Task: Sort the recently solved tickets in your group, order by ID in descending order.
Action: Mouse moved to (17, 248)
Screenshot: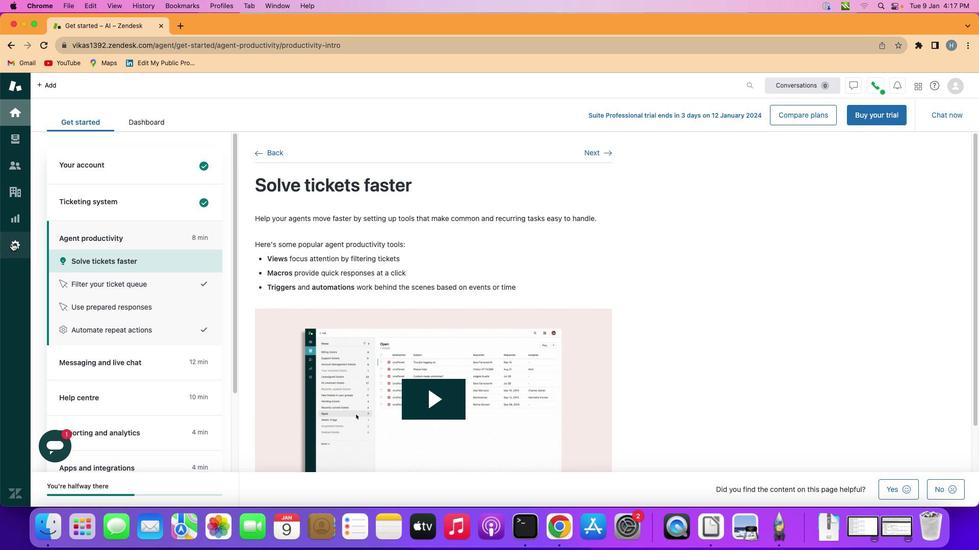 
Action: Mouse pressed left at (17, 248)
Screenshot: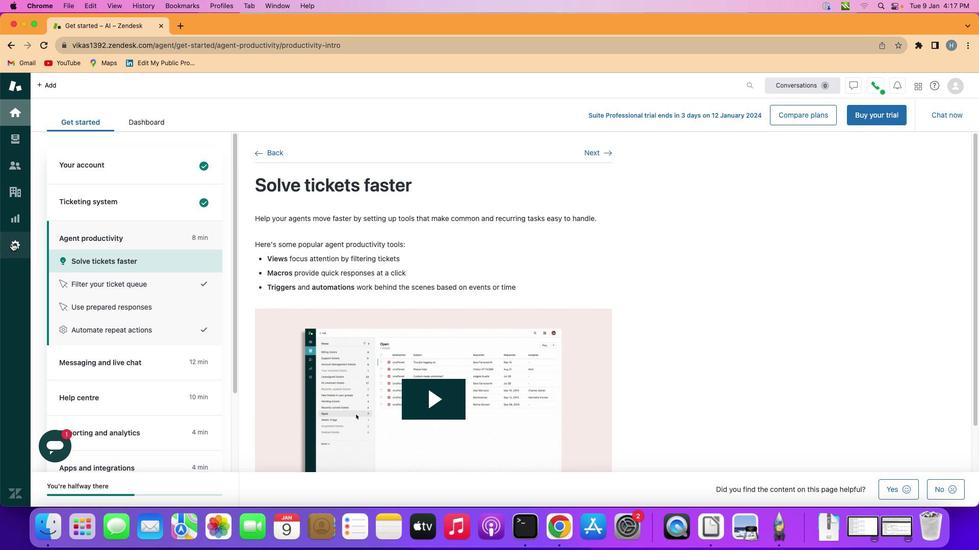 
Action: Mouse moved to (321, 346)
Screenshot: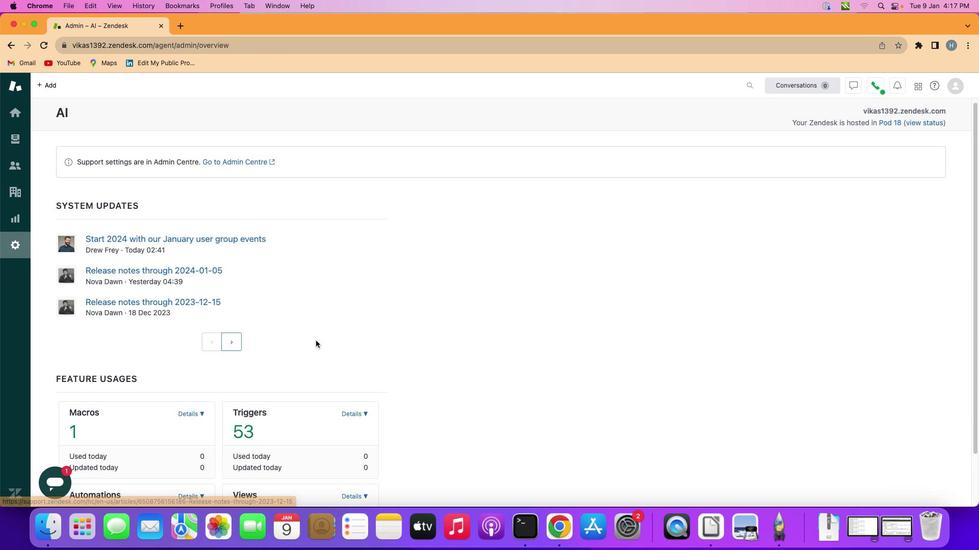 
Action: Mouse scrolled (321, 346) with delta (5, 5)
Screenshot: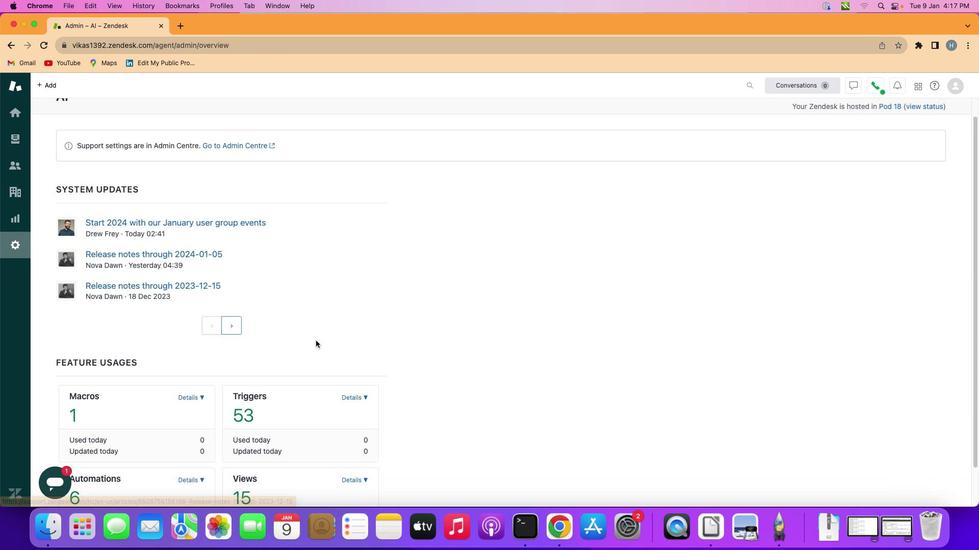 
Action: Mouse scrolled (321, 346) with delta (5, 5)
Screenshot: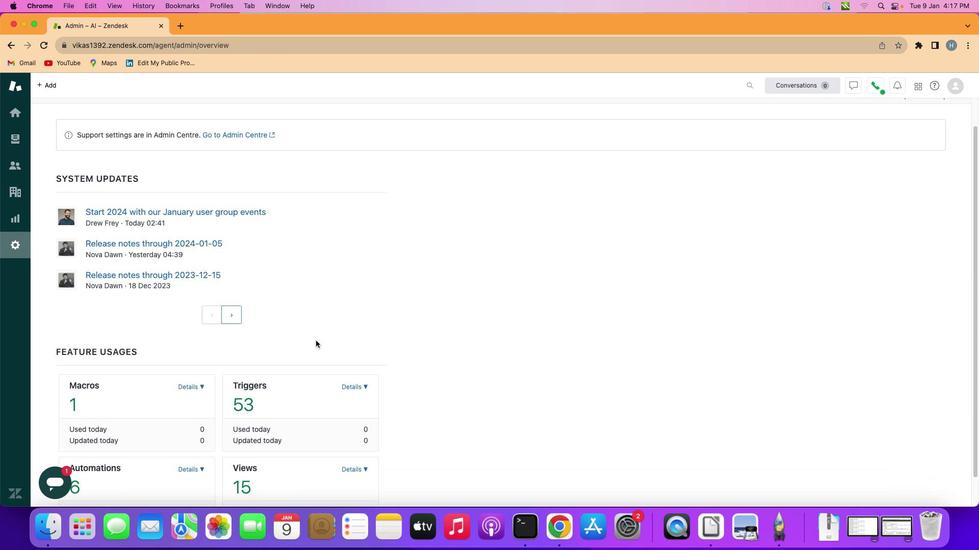 
Action: Mouse scrolled (321, 346) with delta (5, 5)
Screenshot: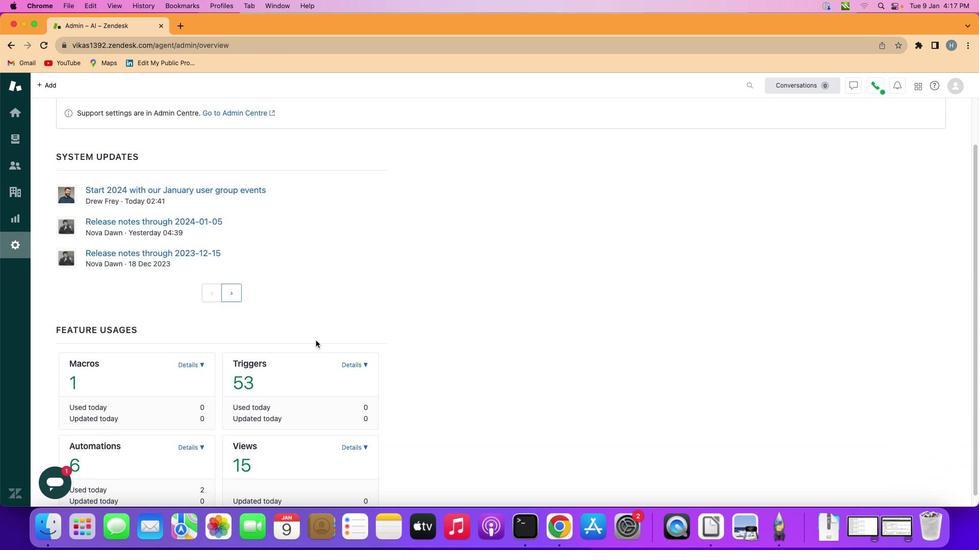 
Action: Mouse scrolled (321, 346) with delta (5, 4)
Screenshot: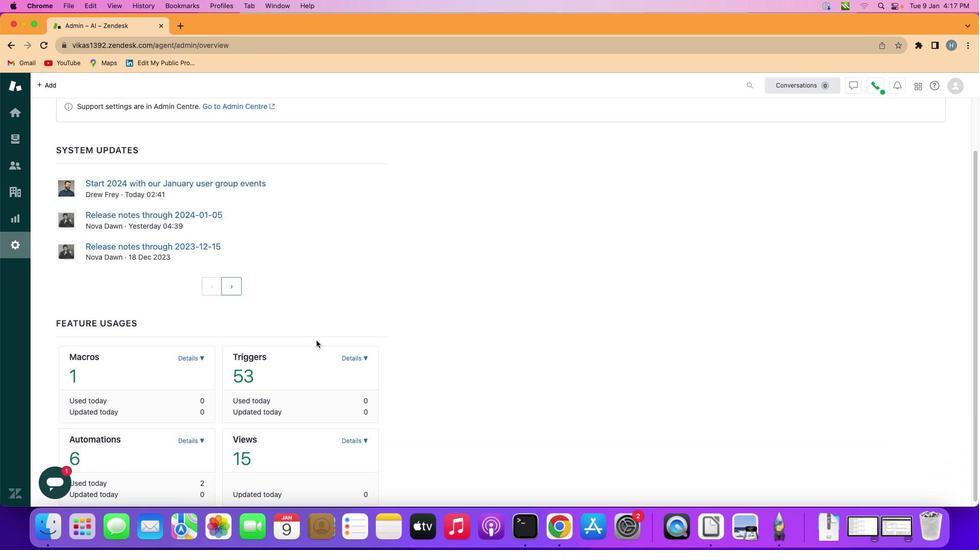 
Action: Mouse scrolled (321, 346) with delta (5, 3)
Screenshot: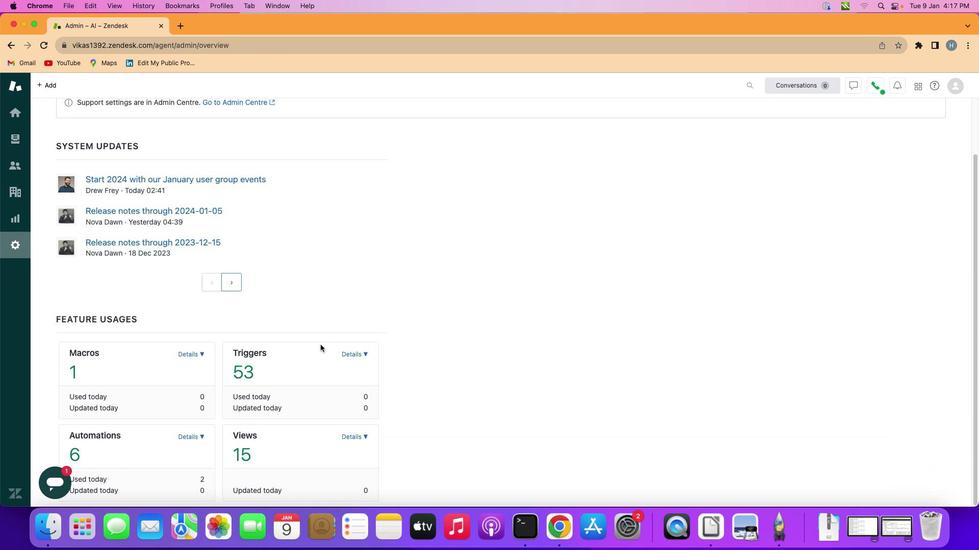 
Action: Mouse moved to (322, 346)
Screenshot: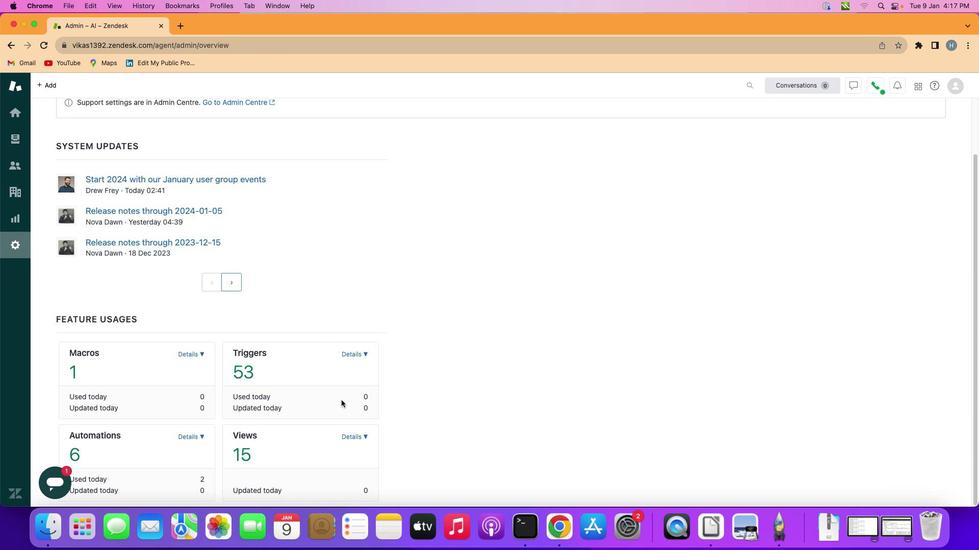 
Action: Mouse scrolled (322, 346) with delta (5, 3)
Screenshot: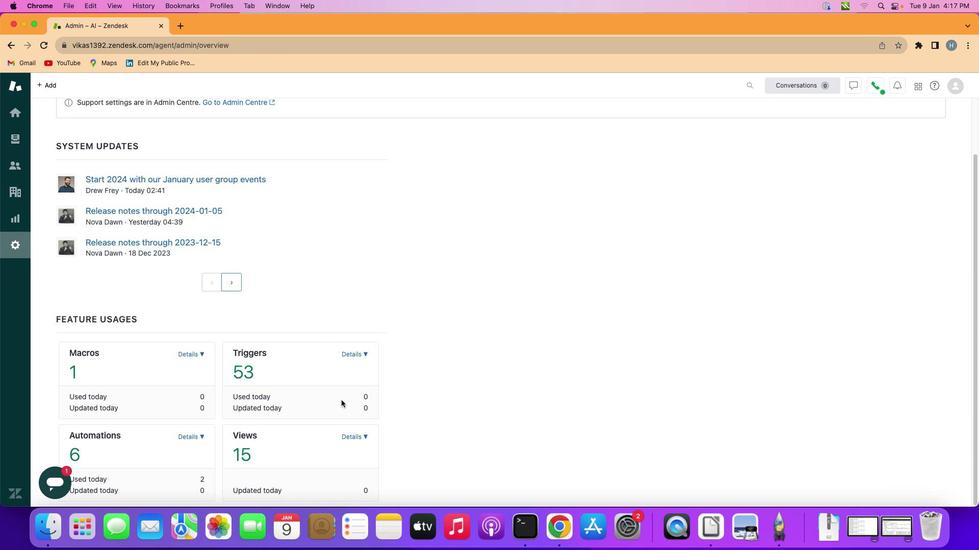 
Action: Mouse moved to (357, 441)
Screenshot: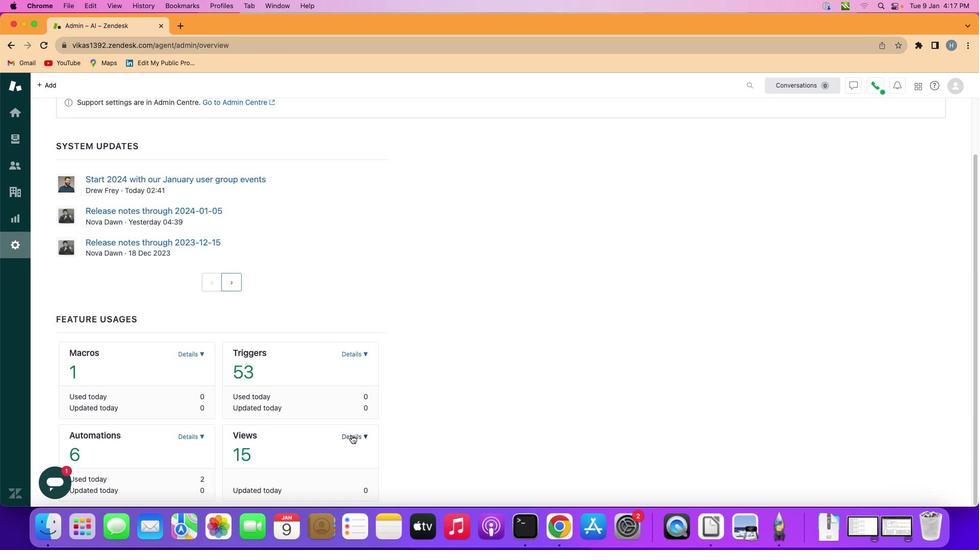 
Action: Mouse pressed left at (357, 441)
Screenshot: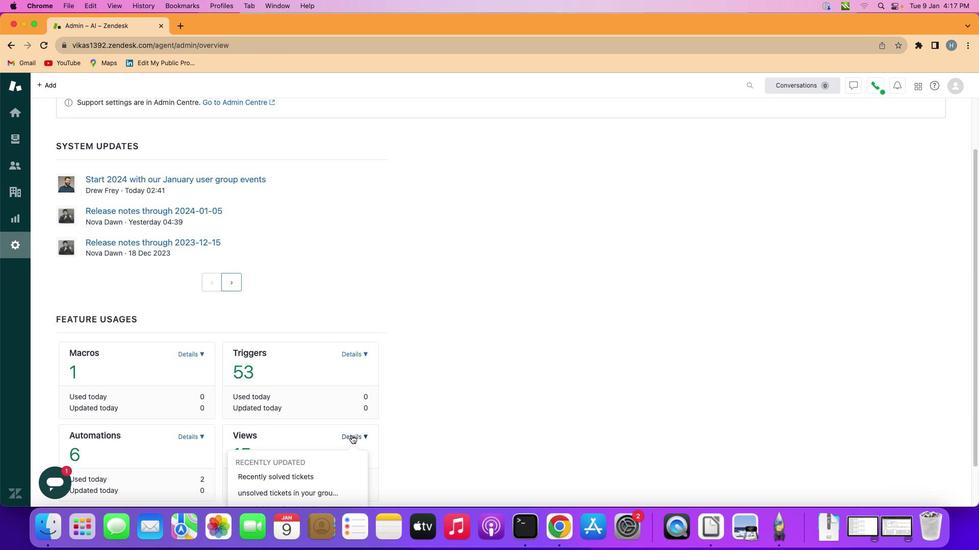 
Action: Mouse moved to (304, 487)
Screenshot: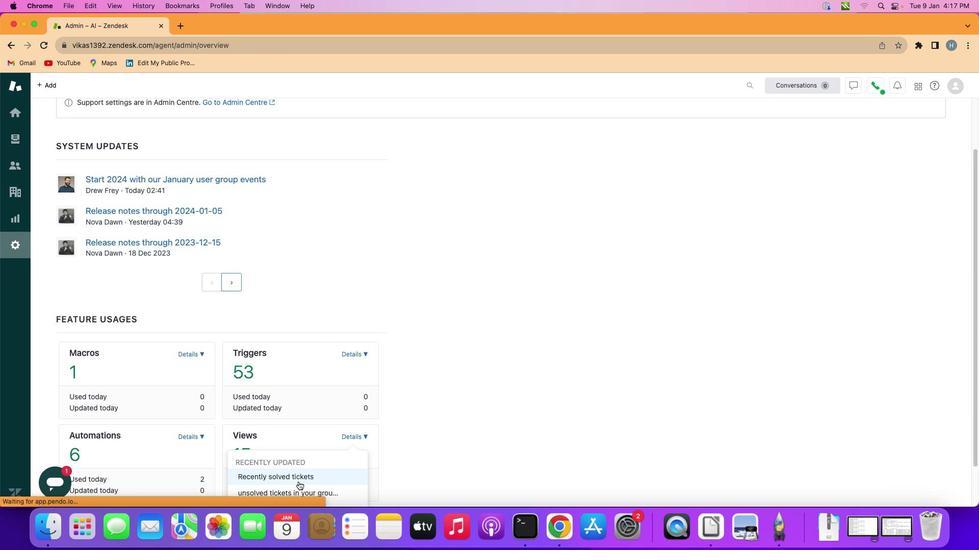 
Action: Mouse pressed left at (304, 487)
Screenshot: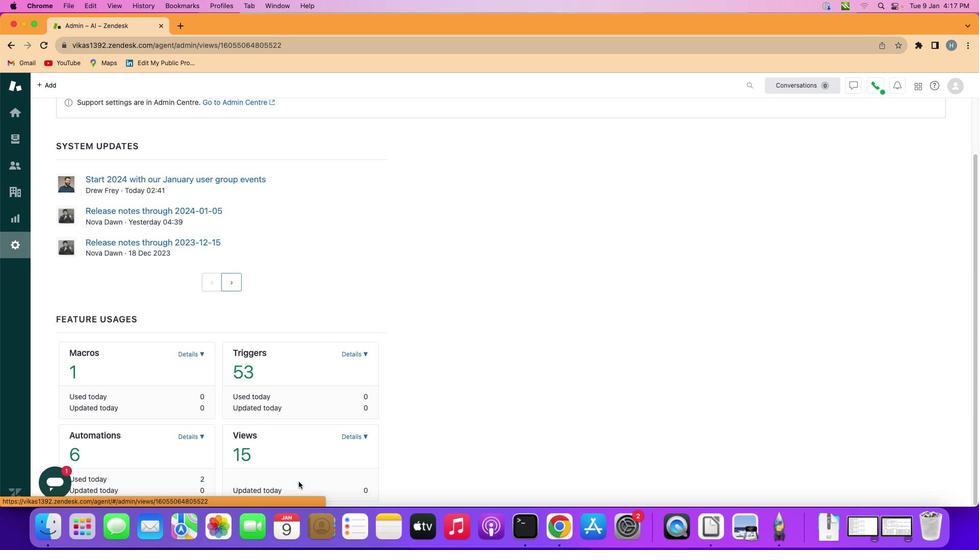 
Action: Mouse moved to (379, 310)
Screenshot: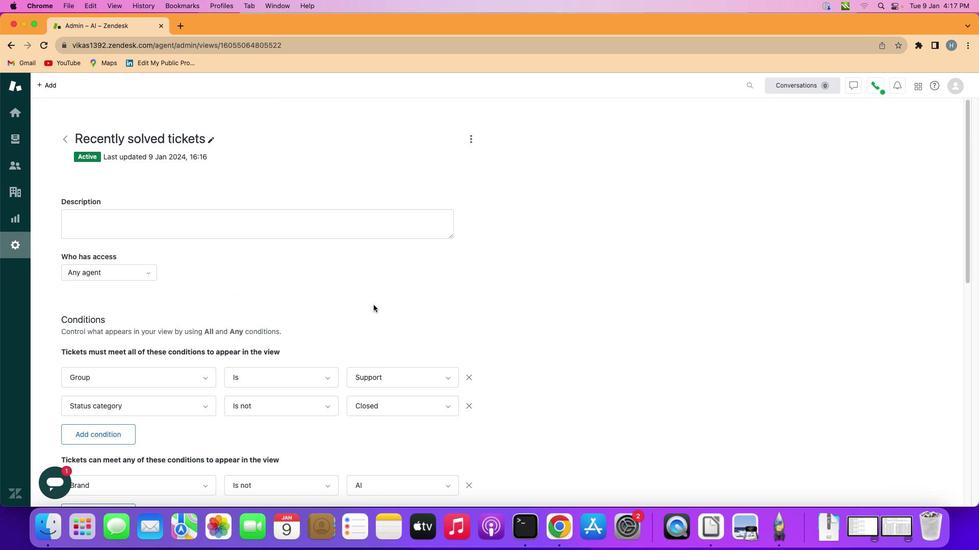 
Action: Mouse scrolled (379, 310) with delta (5, 5)
Screenshot: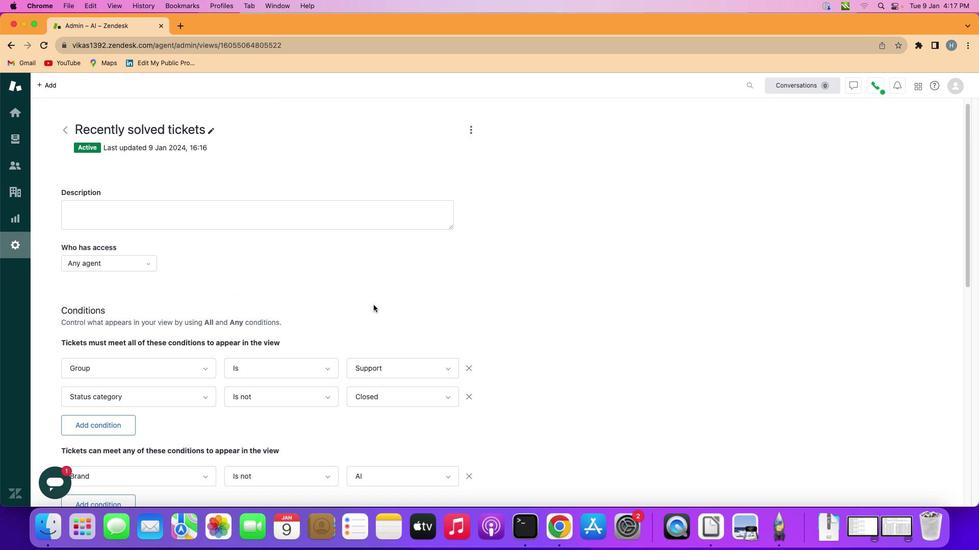 
Action: Mouse scrolled (379, 310) with delta (5, 5)
Screenshot: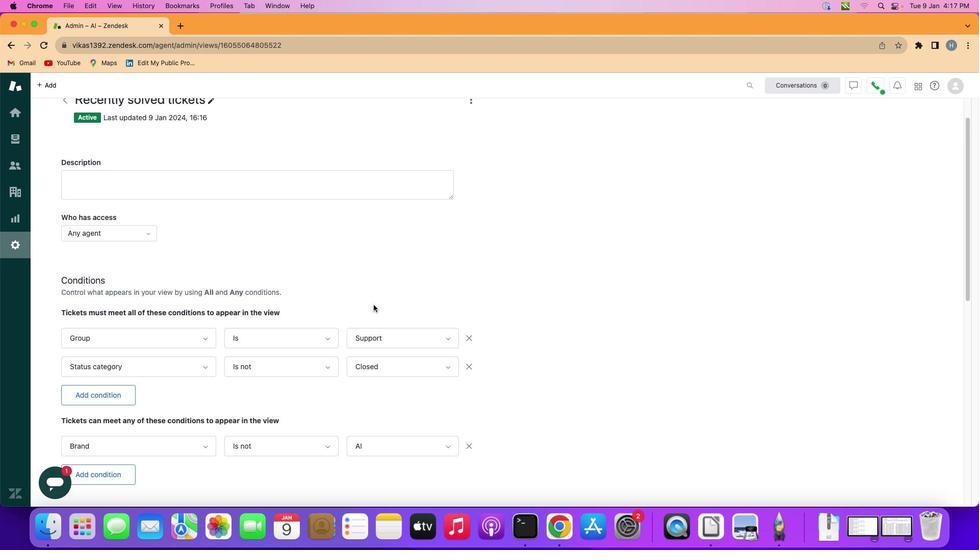 
Action: Mouse scrolled (379, 310) with delta (5, 5)
Screenshot: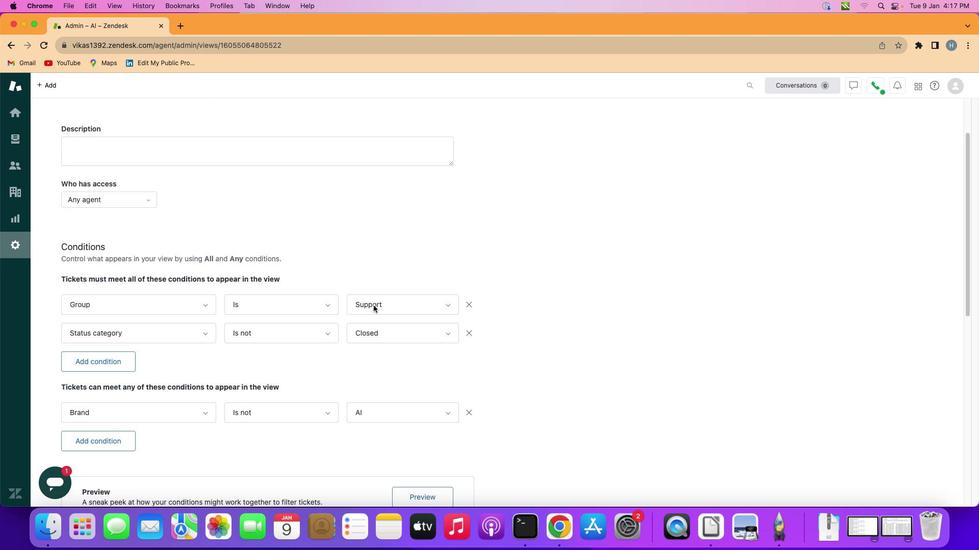 
Action: Mouse scrolled (379, 310) with delta (5, 4)
Screenshot: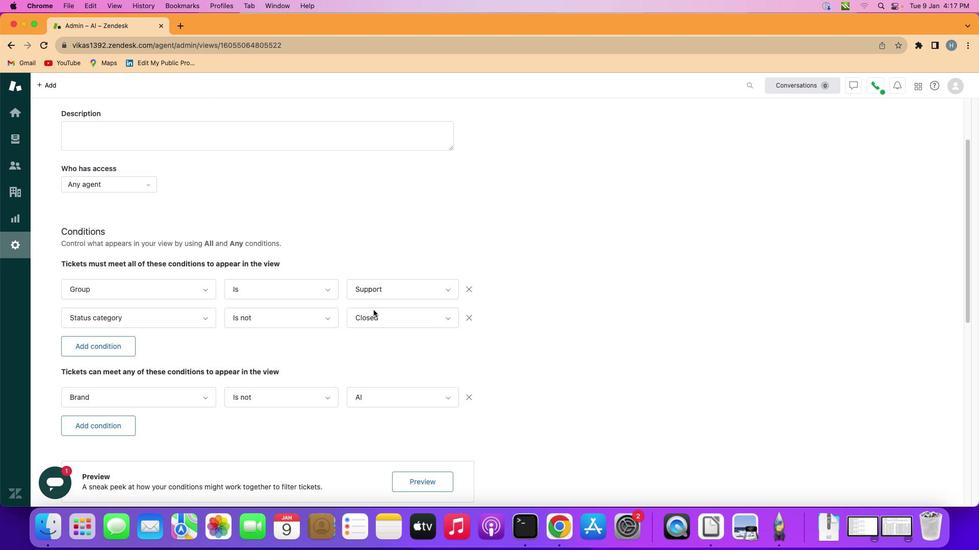 
Action: Mouse moved to (381, 336)
Screenshot: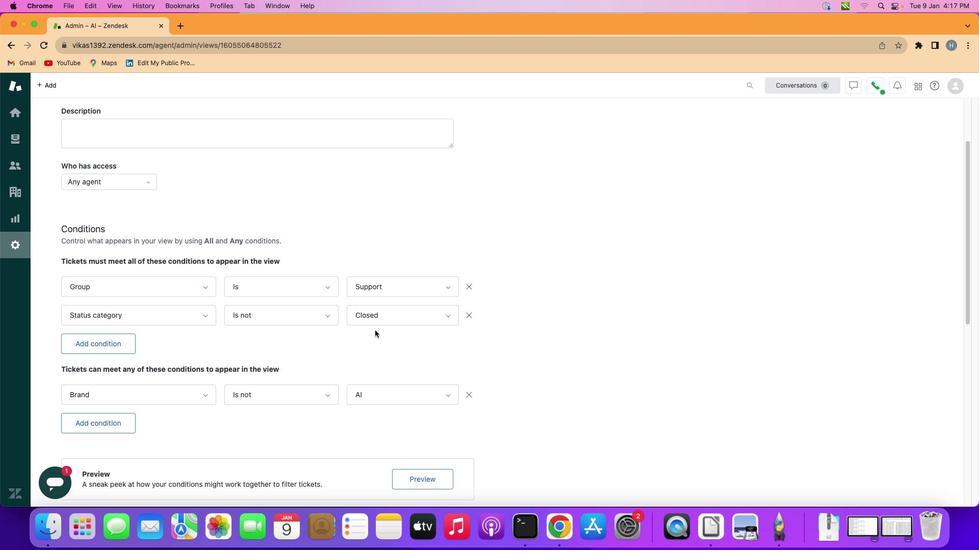 
Action: Mouse scrolled (381, 336) with delta (5, 5)
Screenshot: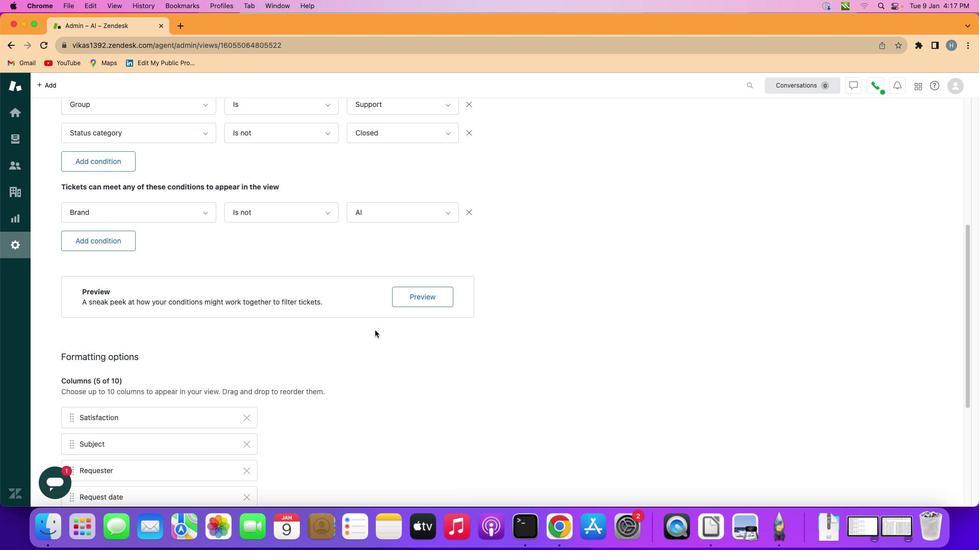 
Action: Mouse scrolled (381, 336) with delta (5, 7)
Screenshot: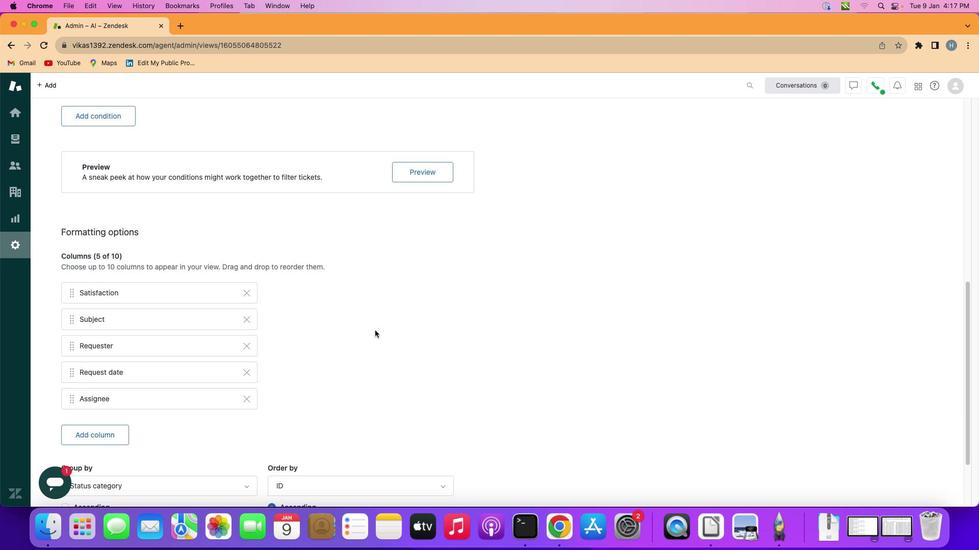 
Action: Mouse scrolled (381, 336) with delta (5, 4)
Screenshot: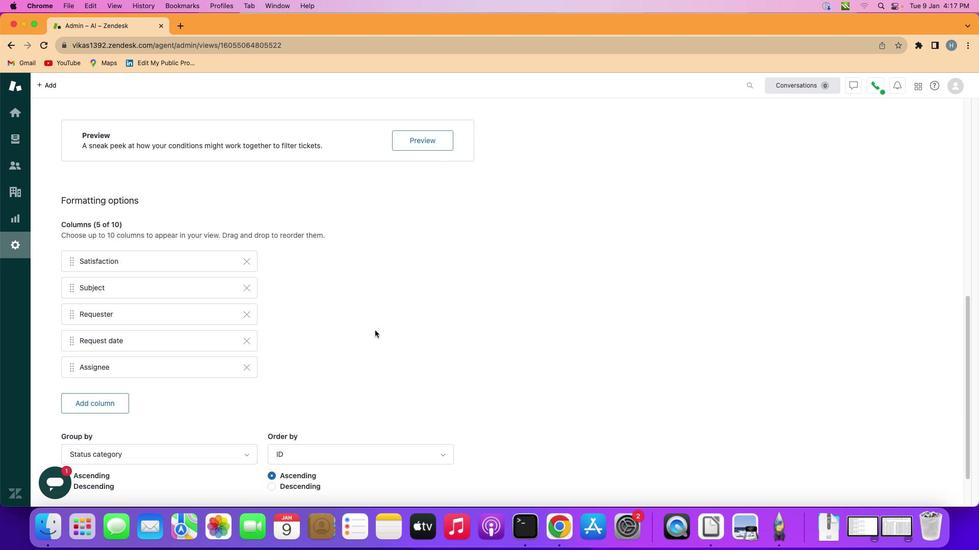 
Action: Mouse scrolled (381, 336) with delta (5, 4)
Screenshot: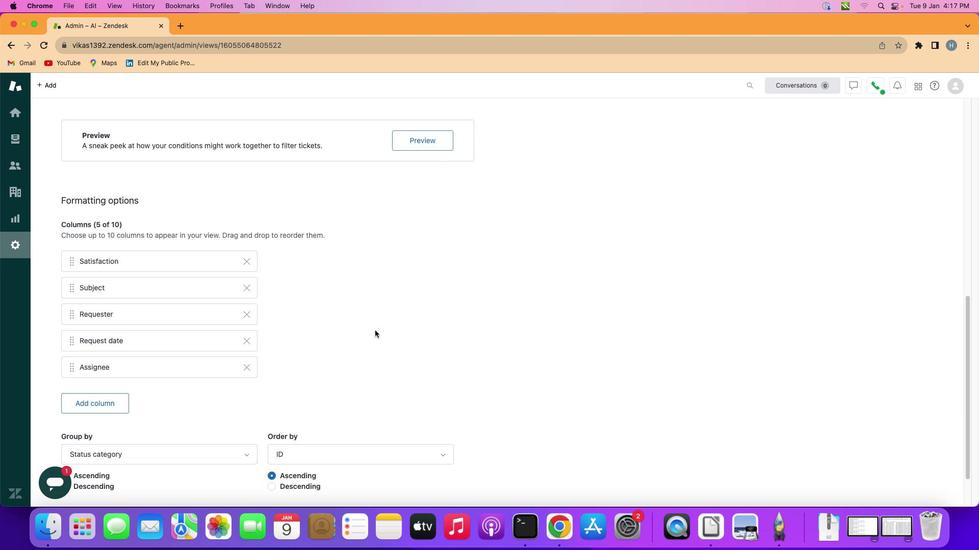 
Action: Mouse scrolled (381, 336) with delta (5, 2)
Screenshot: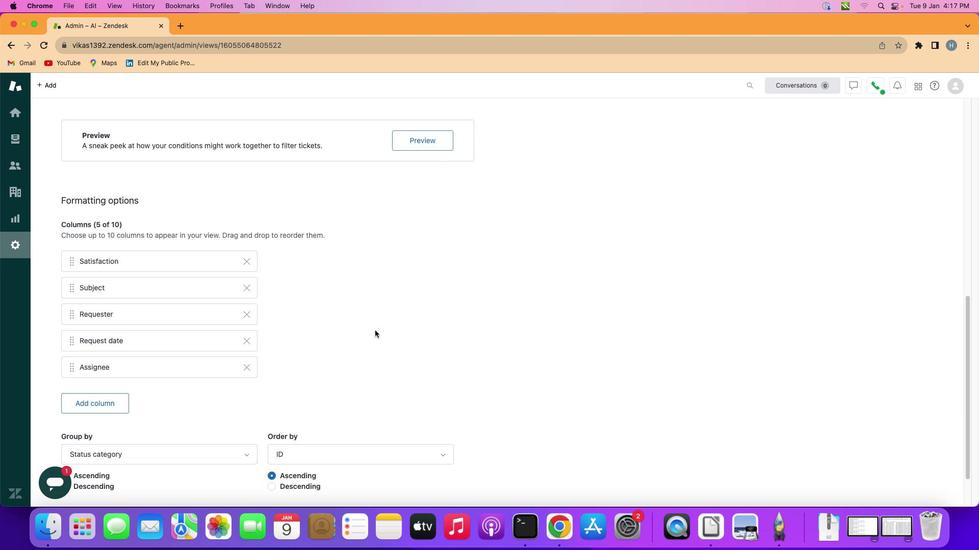 
Action: Mouse scrolled (381, 336) with delta (5, 2)
Screenshot: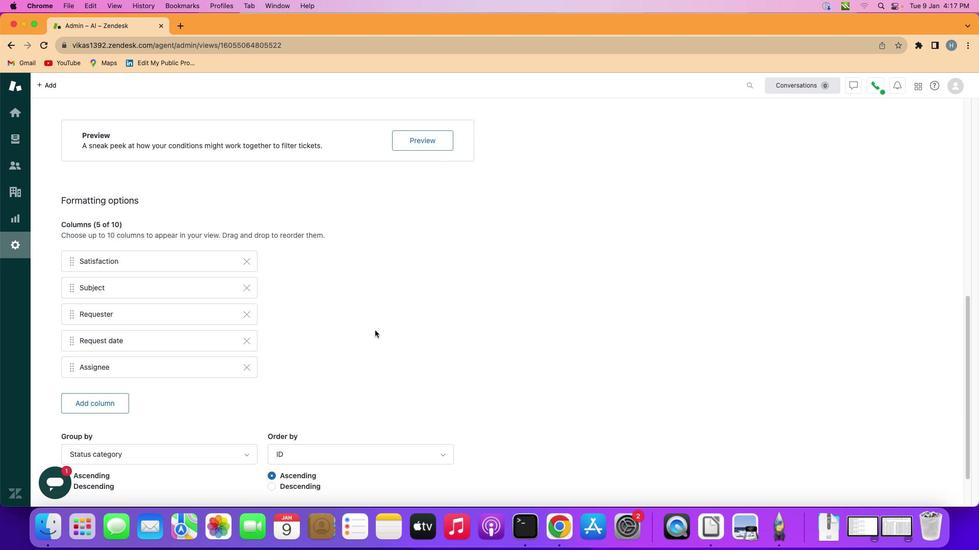 
Action: Mouse scrolled (381, 336) with delta (5, 5)
Screenshot: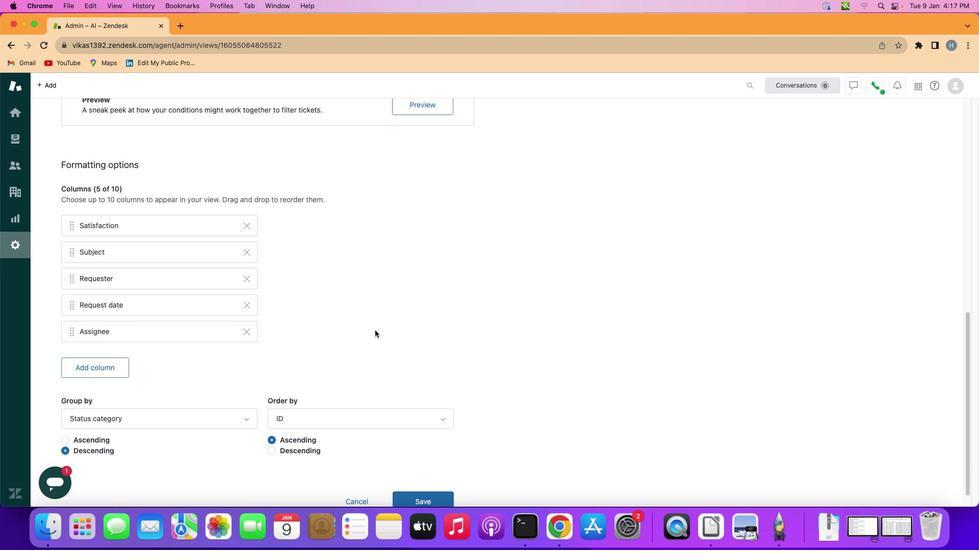 
Action: Mouse scrolled (381, 336) with delta (5, 5)
Screenshot: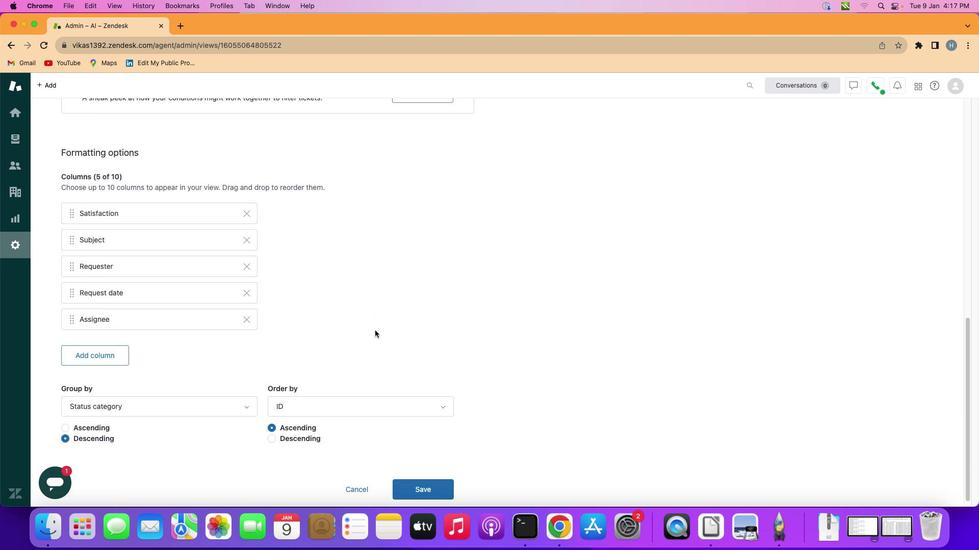 
Action: Mouse scrolled (381, 336) with delta (5, 4)
Screenshot: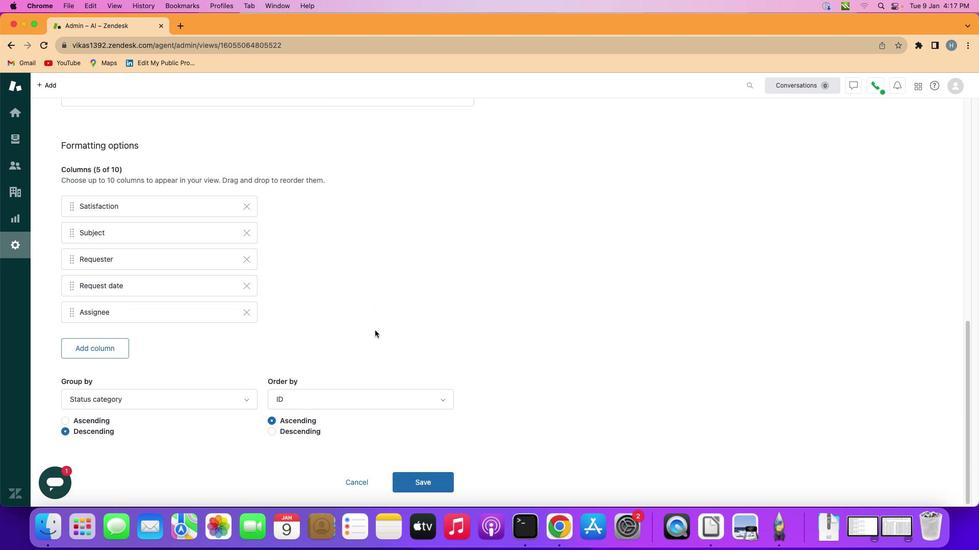
Action: Mouse scrolled (381, 336) with delta (5, 3)
Screenshot: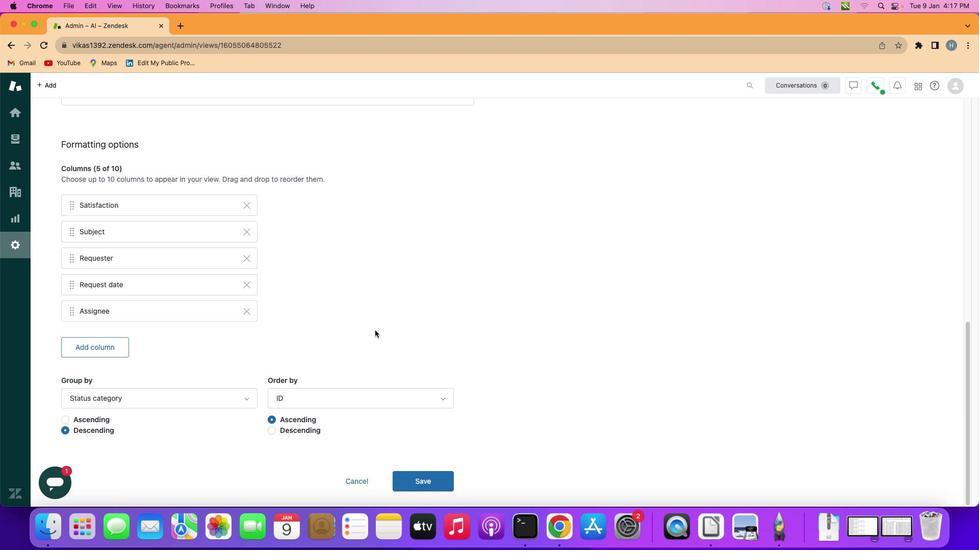 
Action: Mouse scrolled (381, 336) with delta (5, 3)
Screenshot: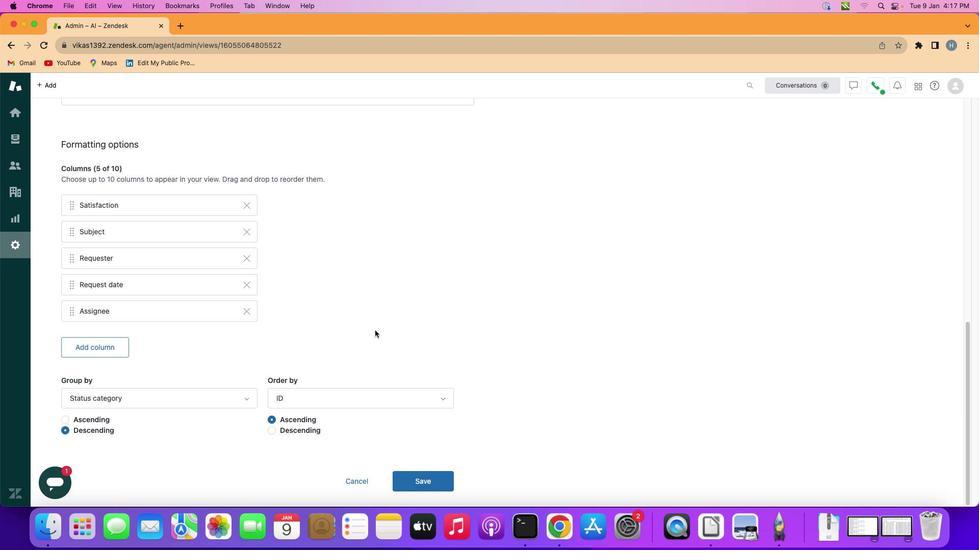 
Action: Mouse scrolled (381, 336) with delta (5, 2)
Screenshot: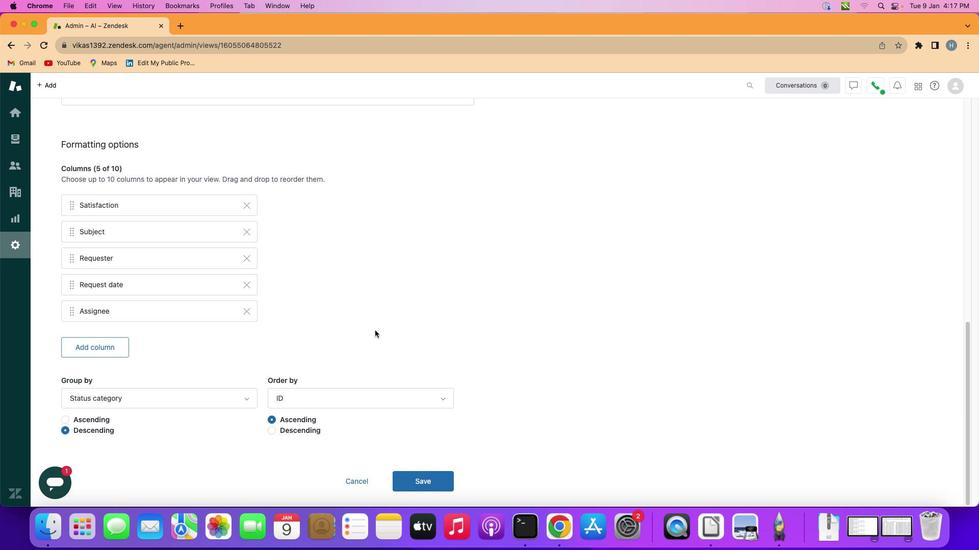 
Action: Mouse moved to (444, 407)
Screenshot: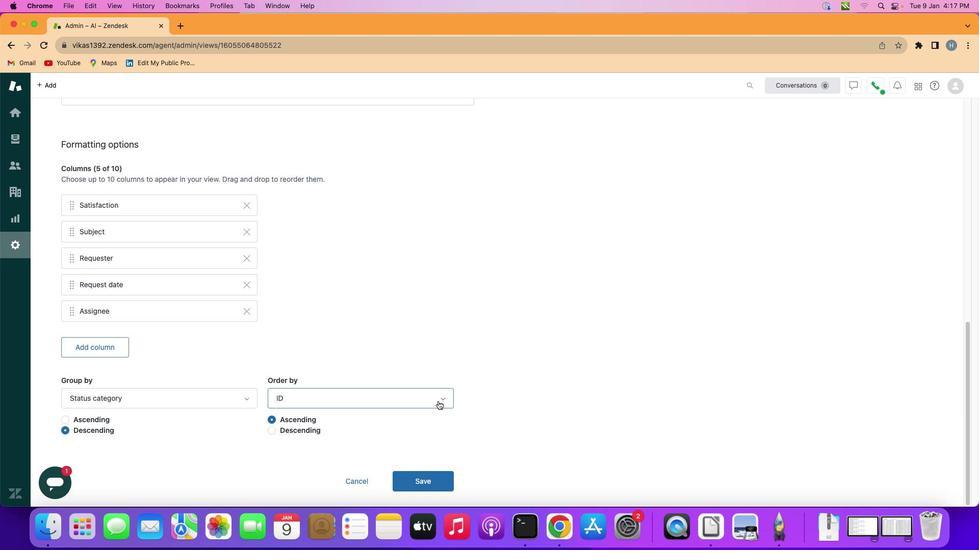 
Action: Mouse pressed left at (444, 407)
Screenshot: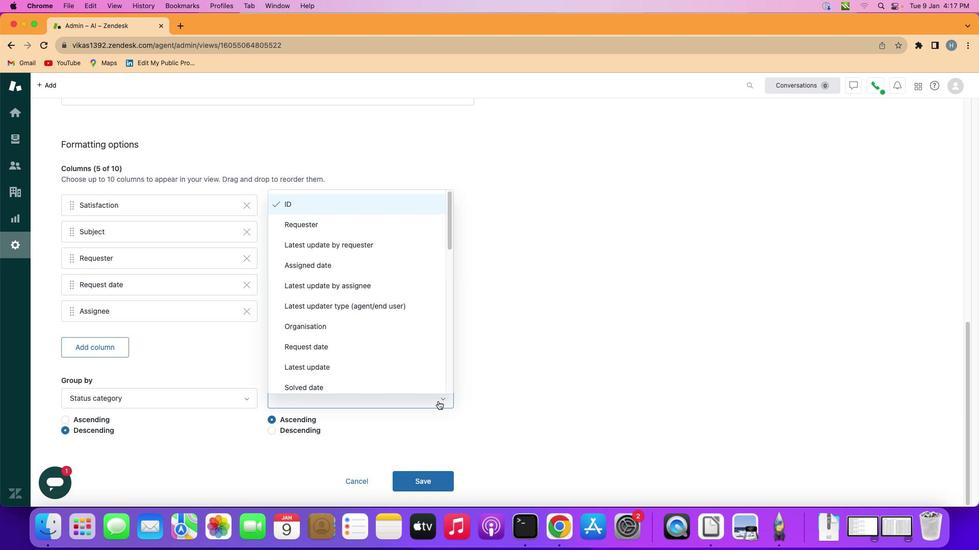 
Action: Mouse moved to (421, 202)
Screenshot: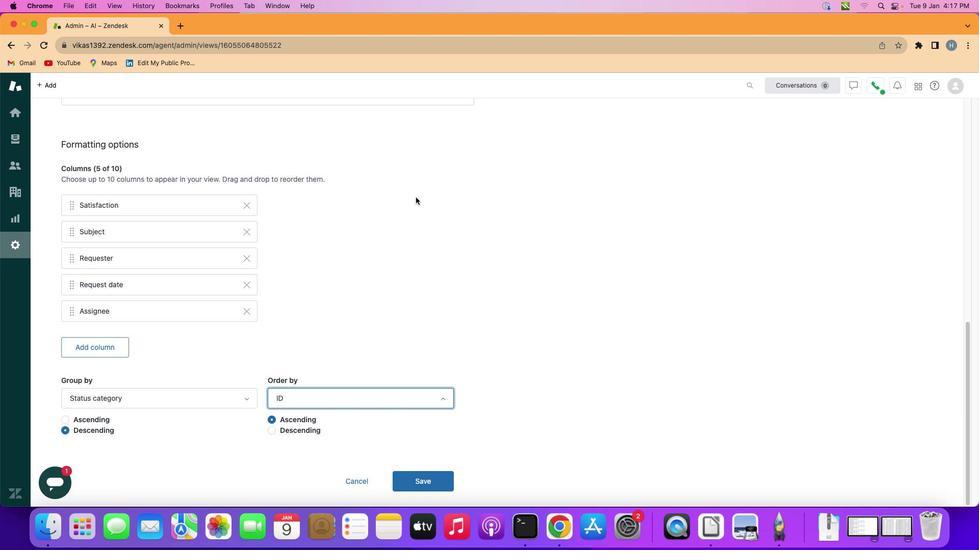 
Action: Mouse pressed left at (421, 202)
Screenshot: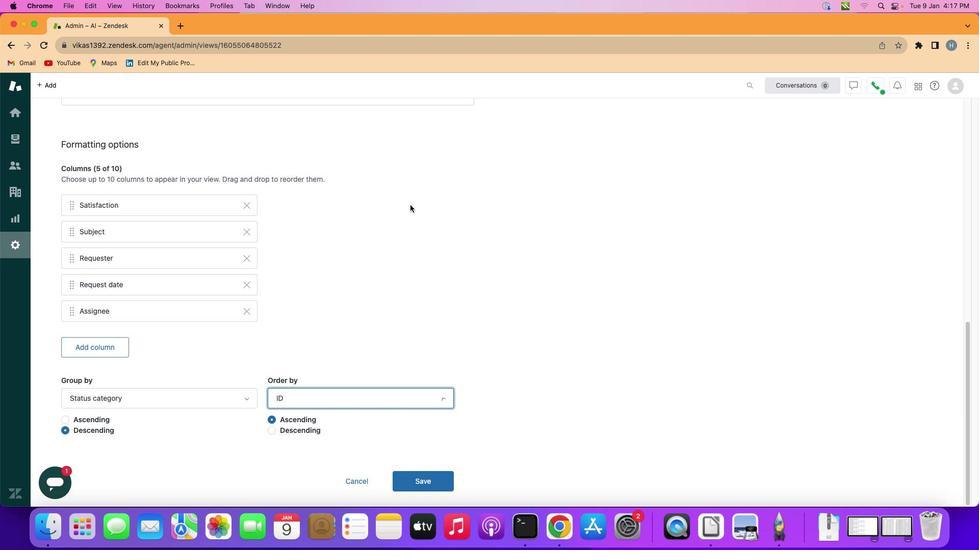 
Action: Mouse moved to (309, 436)
Screenshot: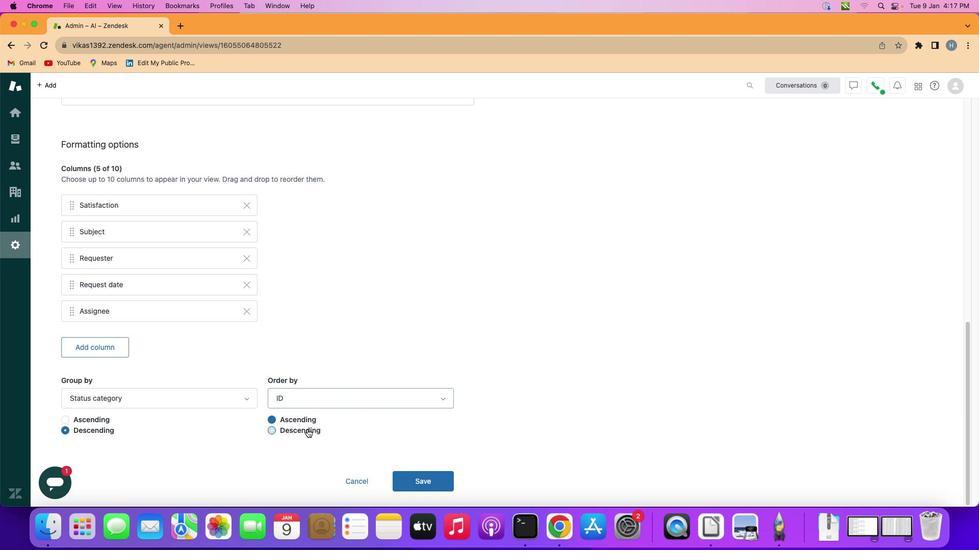 
Action: Mouse pressed left at (309, 436)
Screenshot: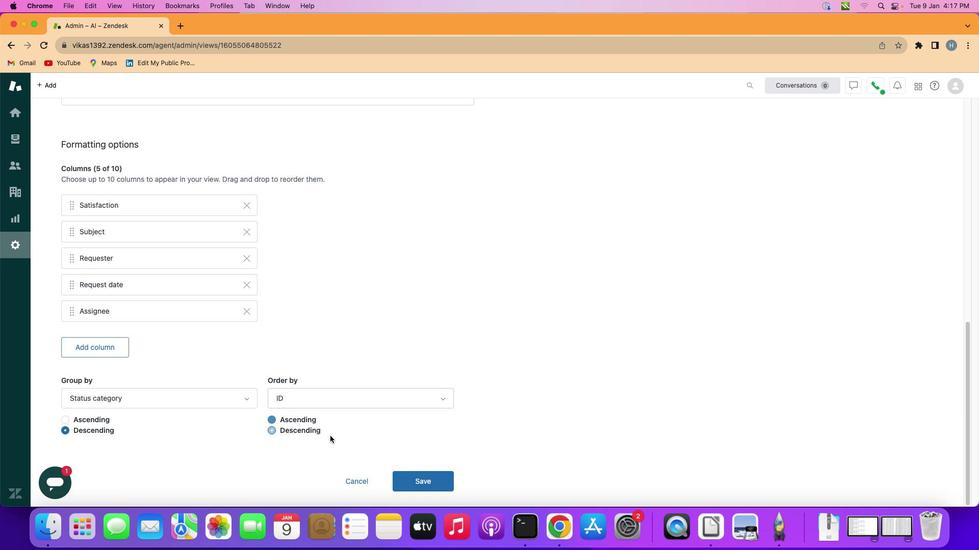 
Action: Mouse moved to (430, 486)
Screenshot: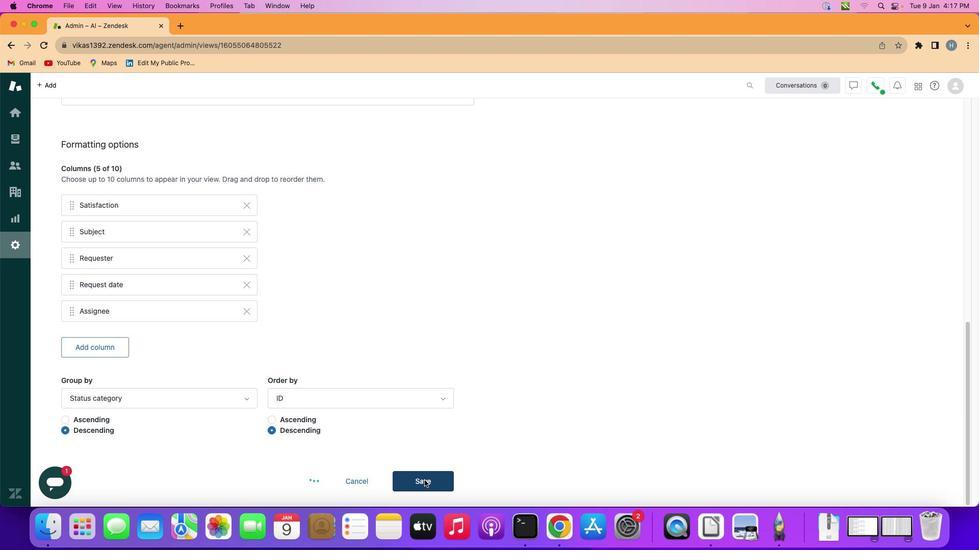 
Action: Mouse pressed left at (430, 486)
Screenshot: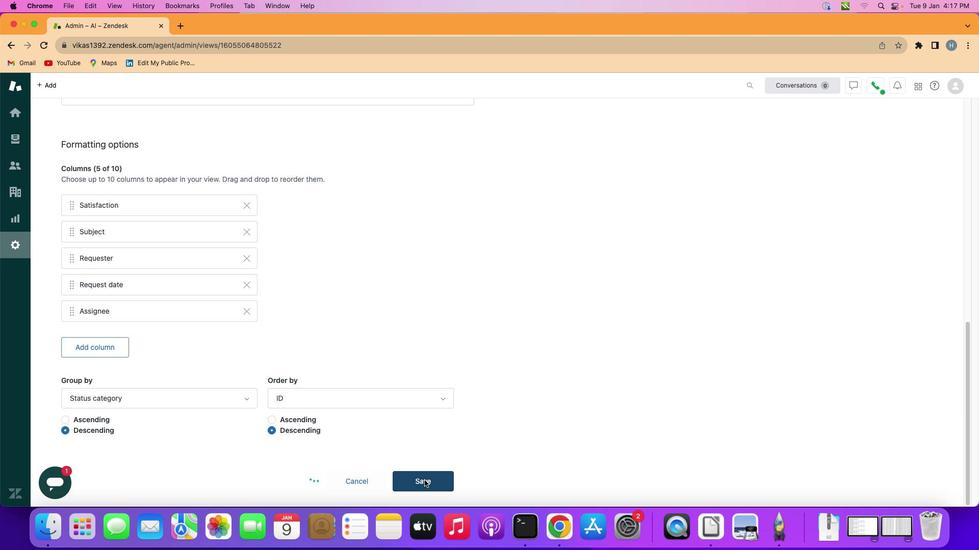 
Action: Mouse moved to (450, 345)
Screenshot: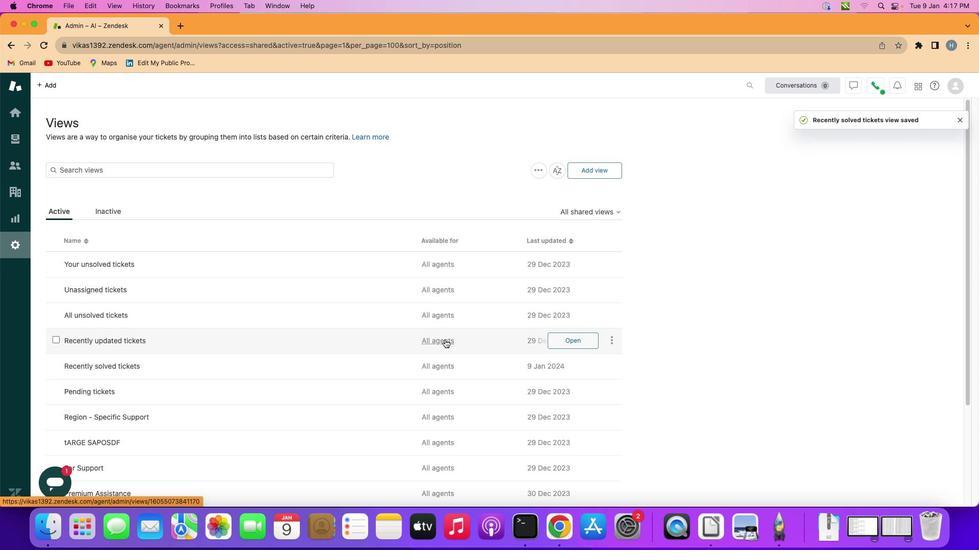 
